 Task: Add option 1"Good pay".
Action: Mouse moved to (610, 145)
Screenshot: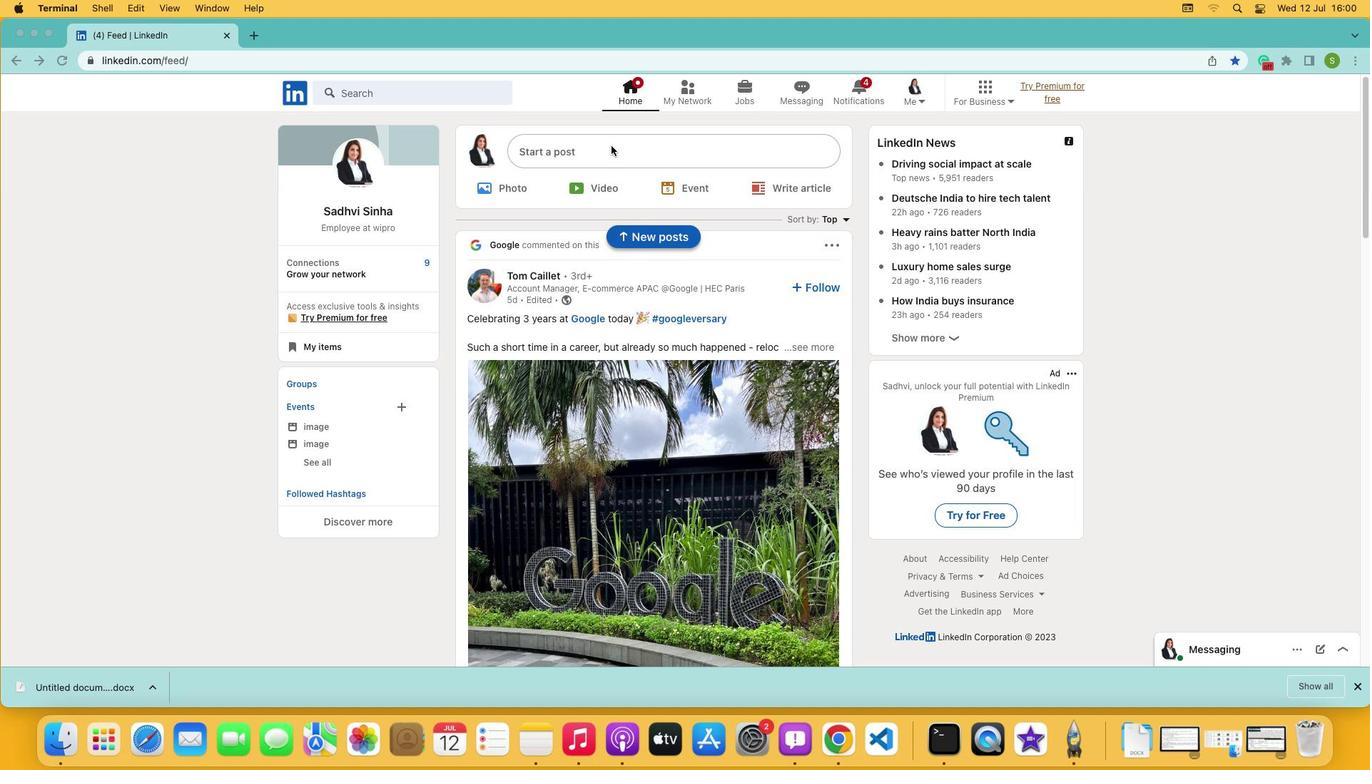 
Action: Mouse pressed left at (610, 145)
Screenshot: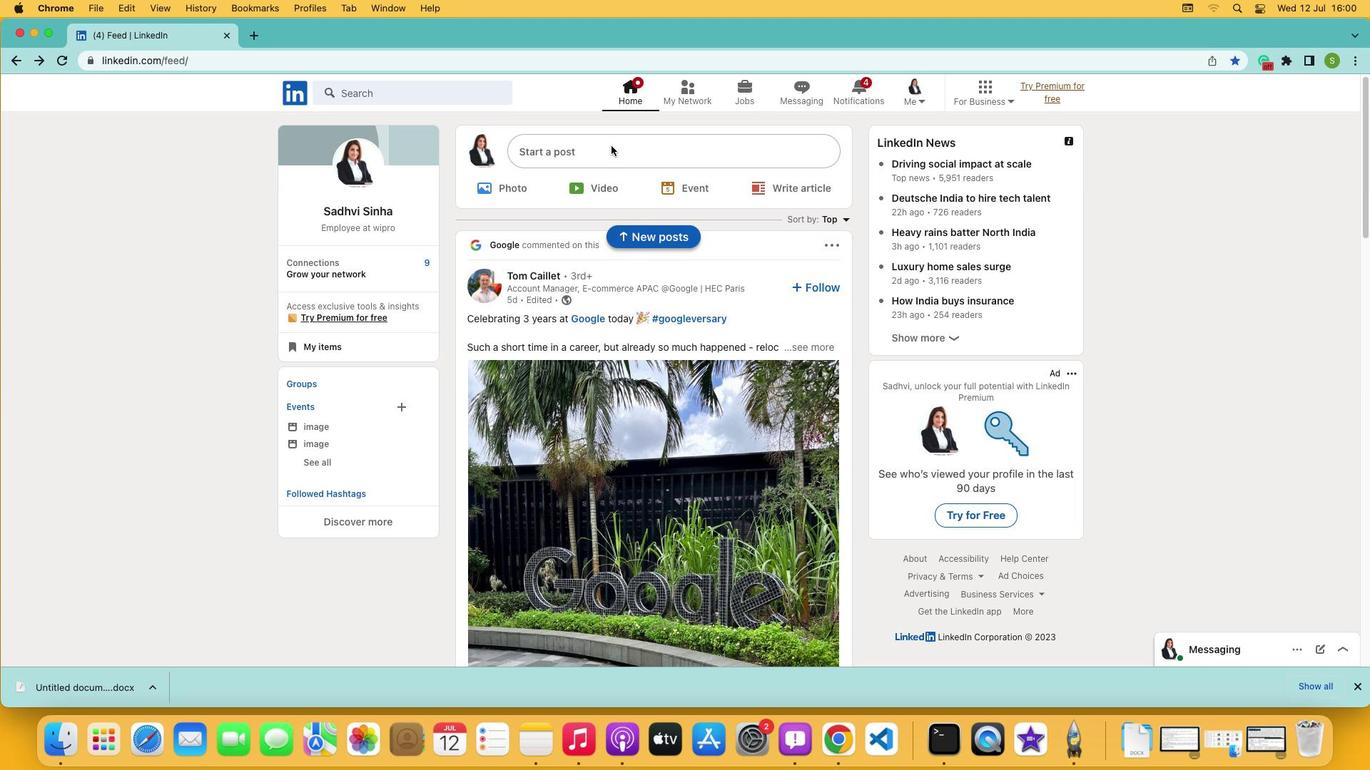 
Action: Mouse moved to (610, 145)
Screenshot: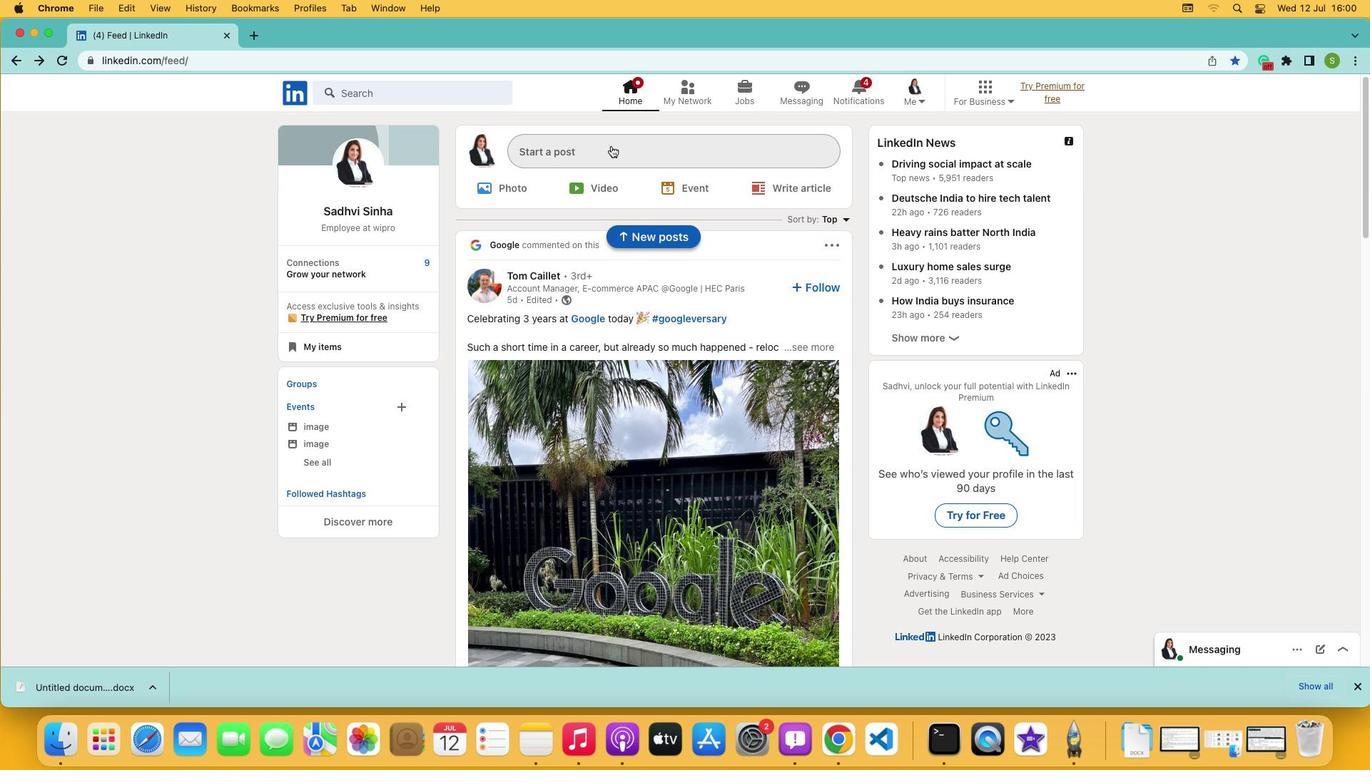 
Action: Mouse pressed left at (610, 145)
Screenshot: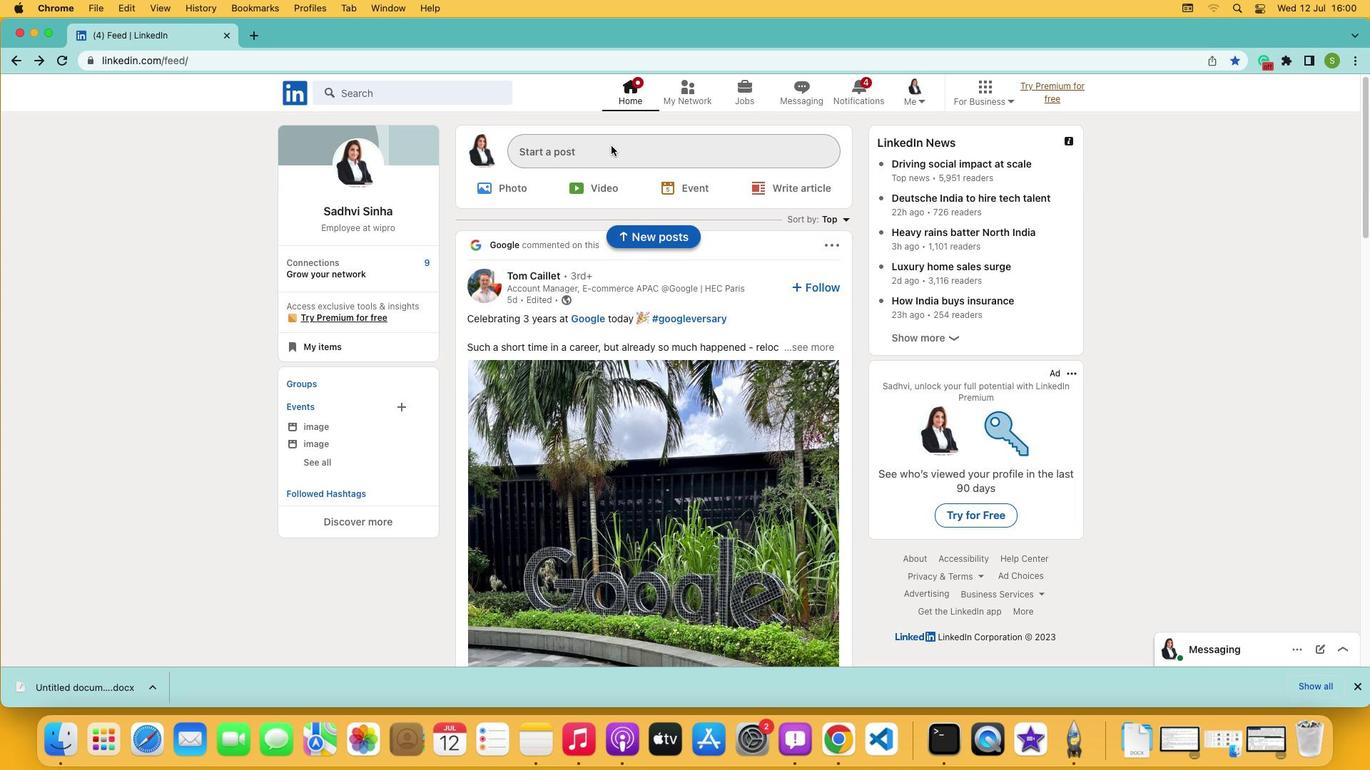 
Action: Mouse moved to (610, 433)
Screenshot: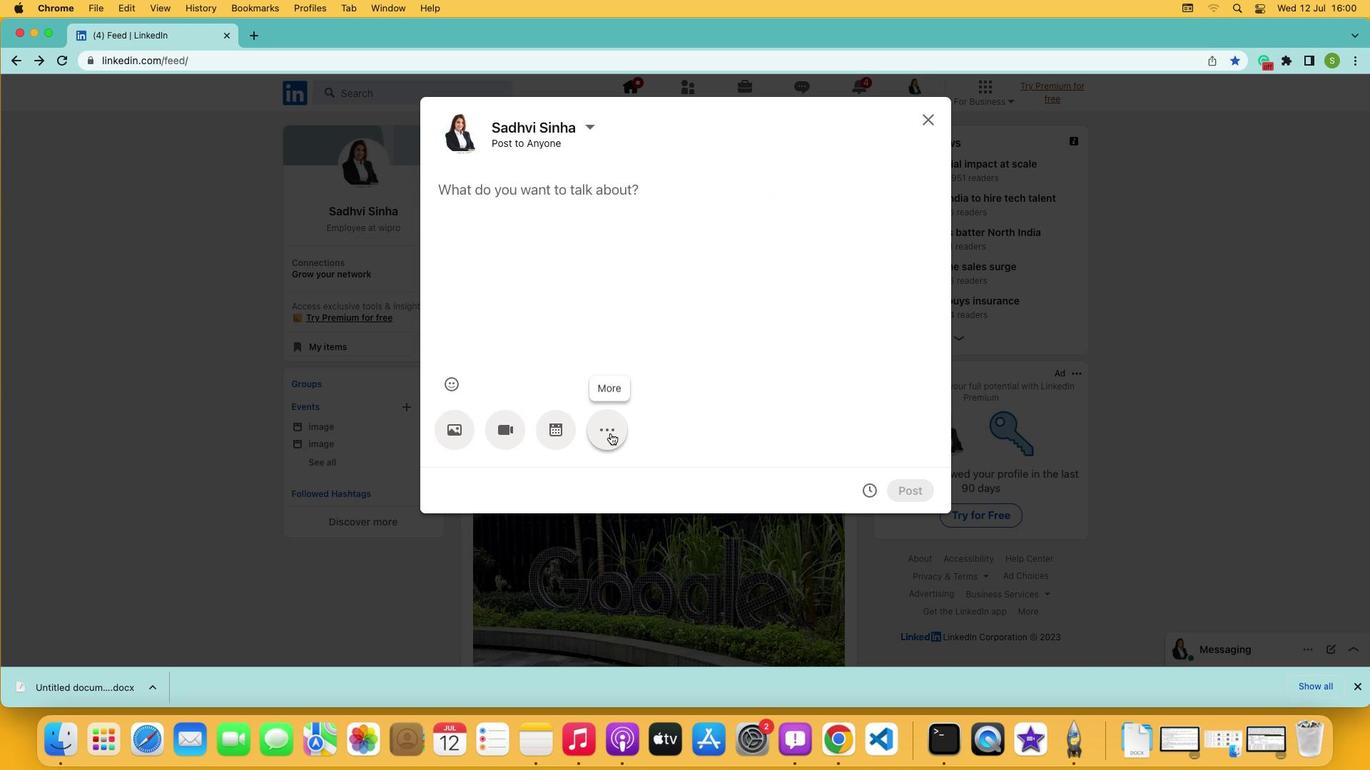 
Action: Mouse pressed left at (610, 433)
Screenshot: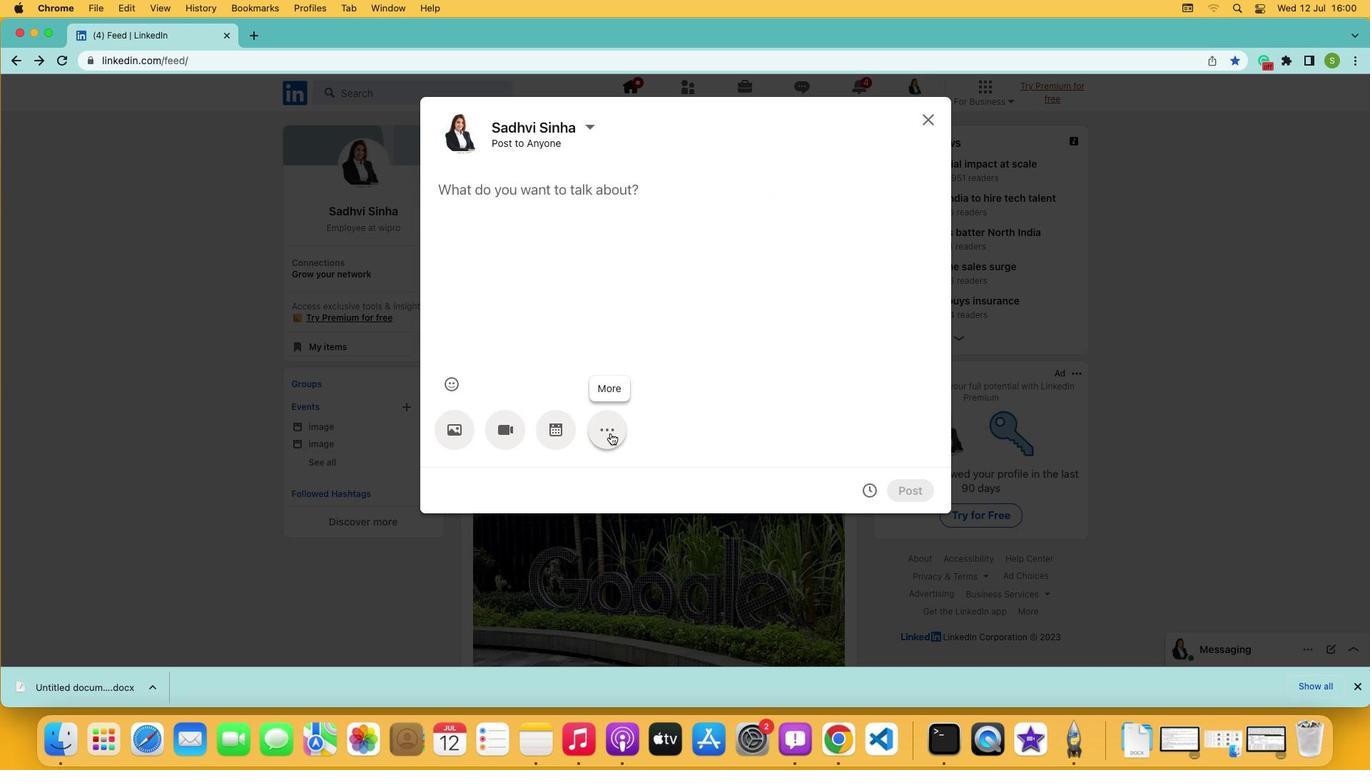 
Action: Mouse moved to (707, 435)
Screenshot: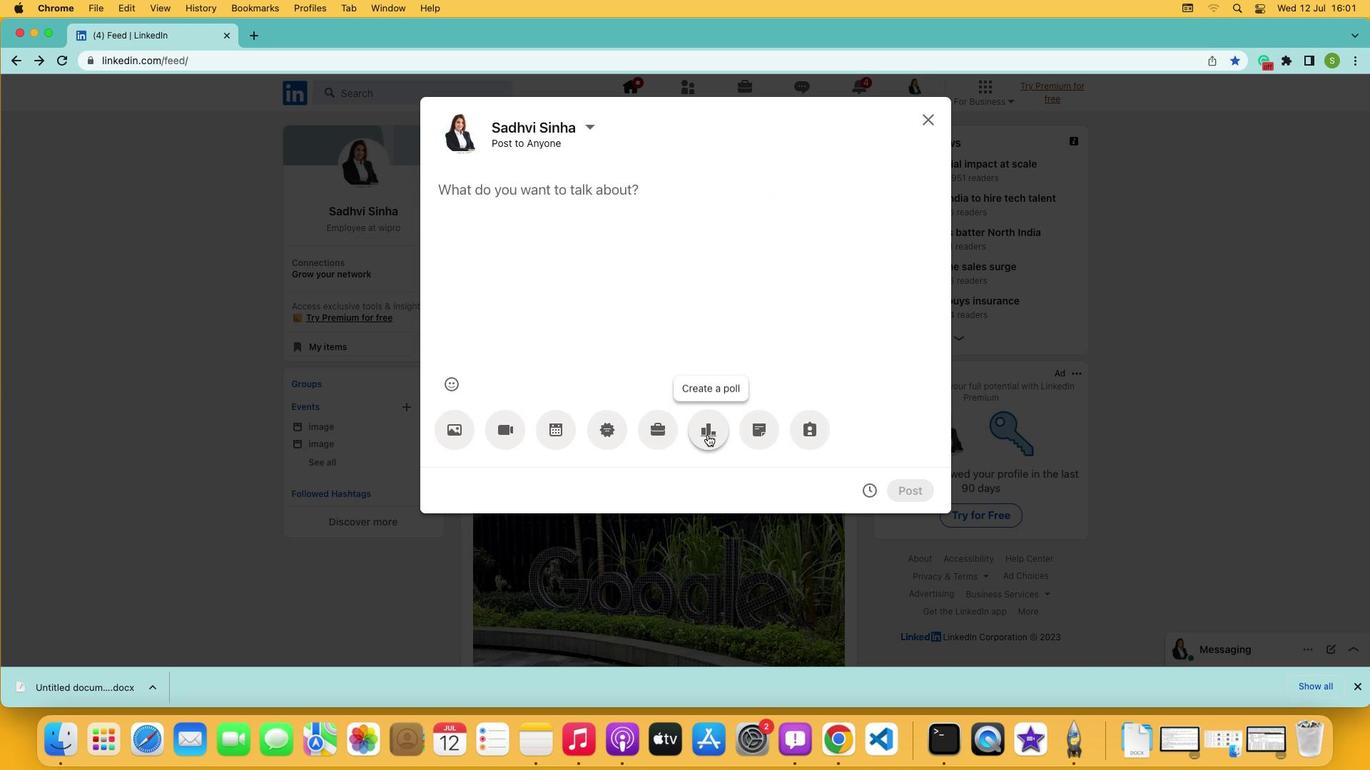 
Action: Mouse pressed left at (707, 435)
Screenshot: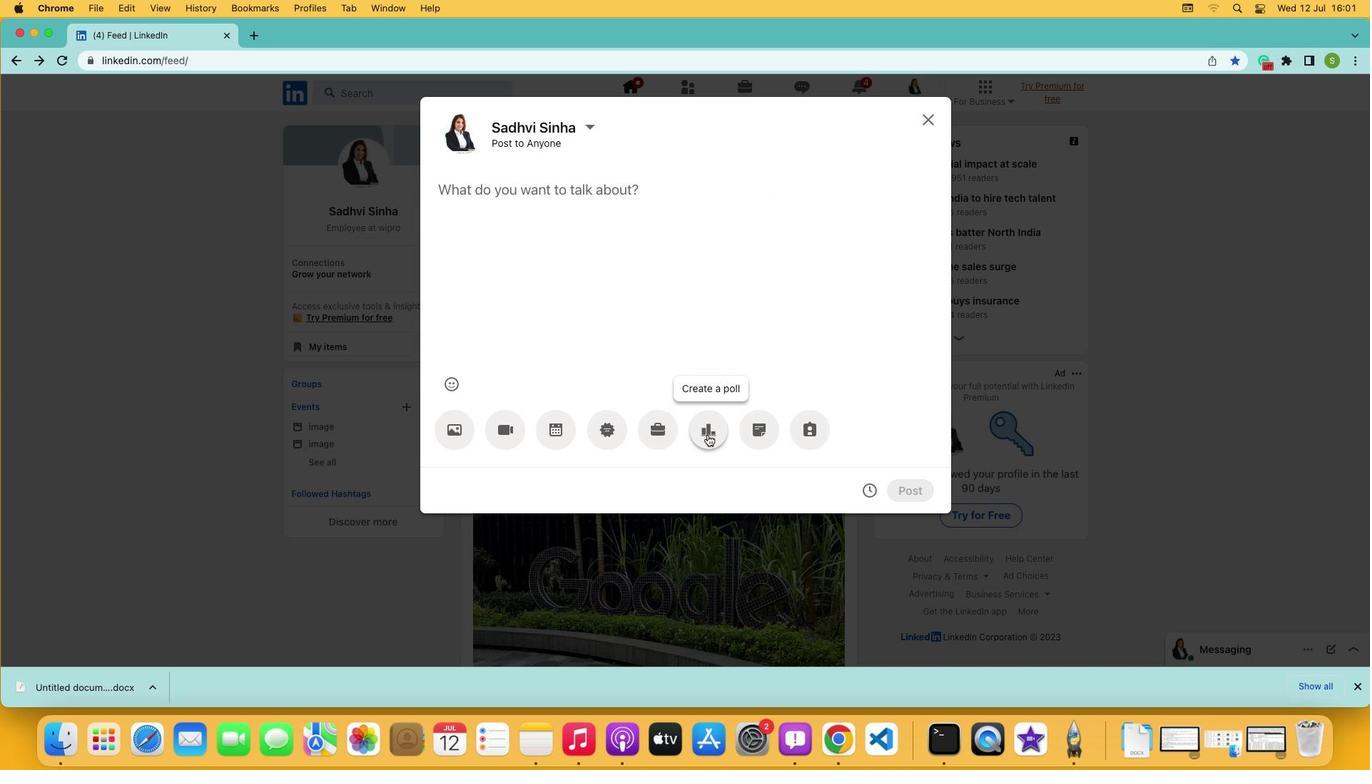 
Action: Mouse moved to (647, 253)
Screenshot: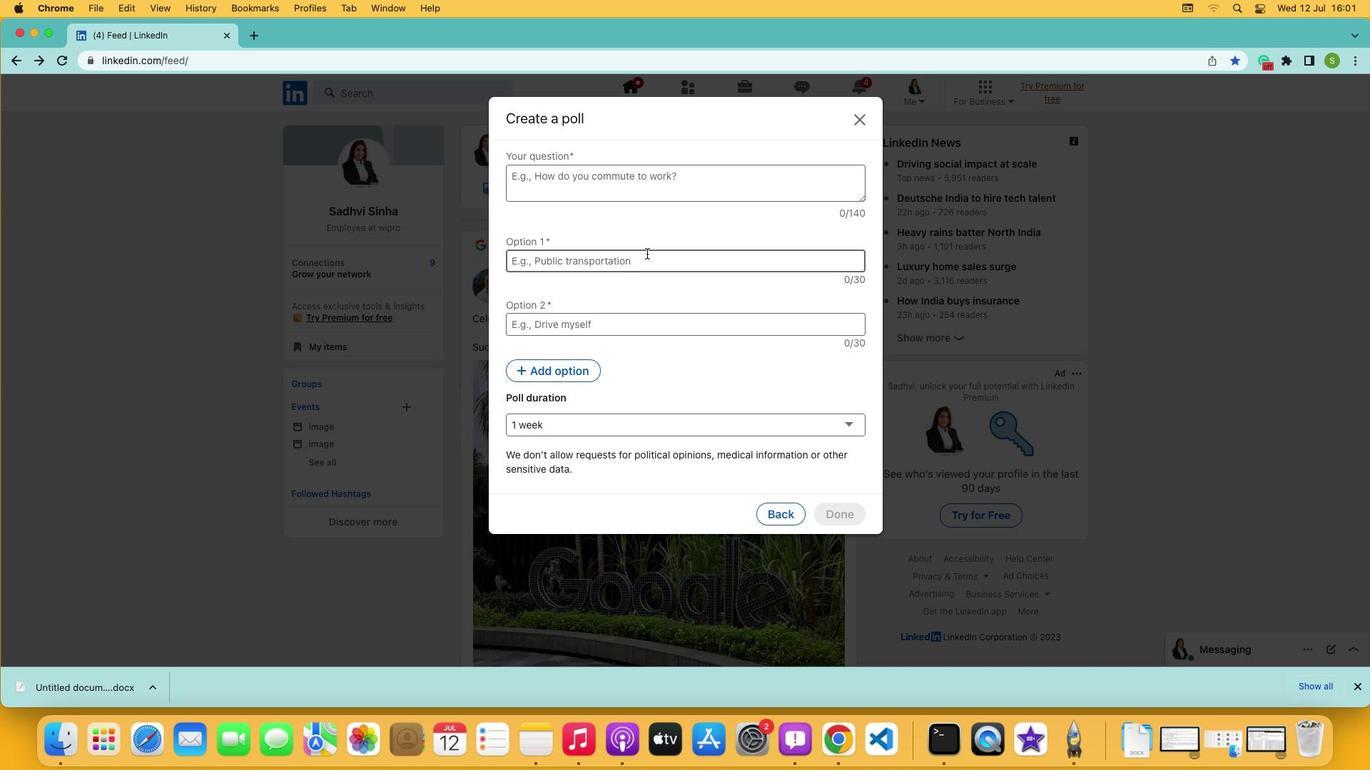 
Action: Mouse pressed left at (647, 253)
Screenshot: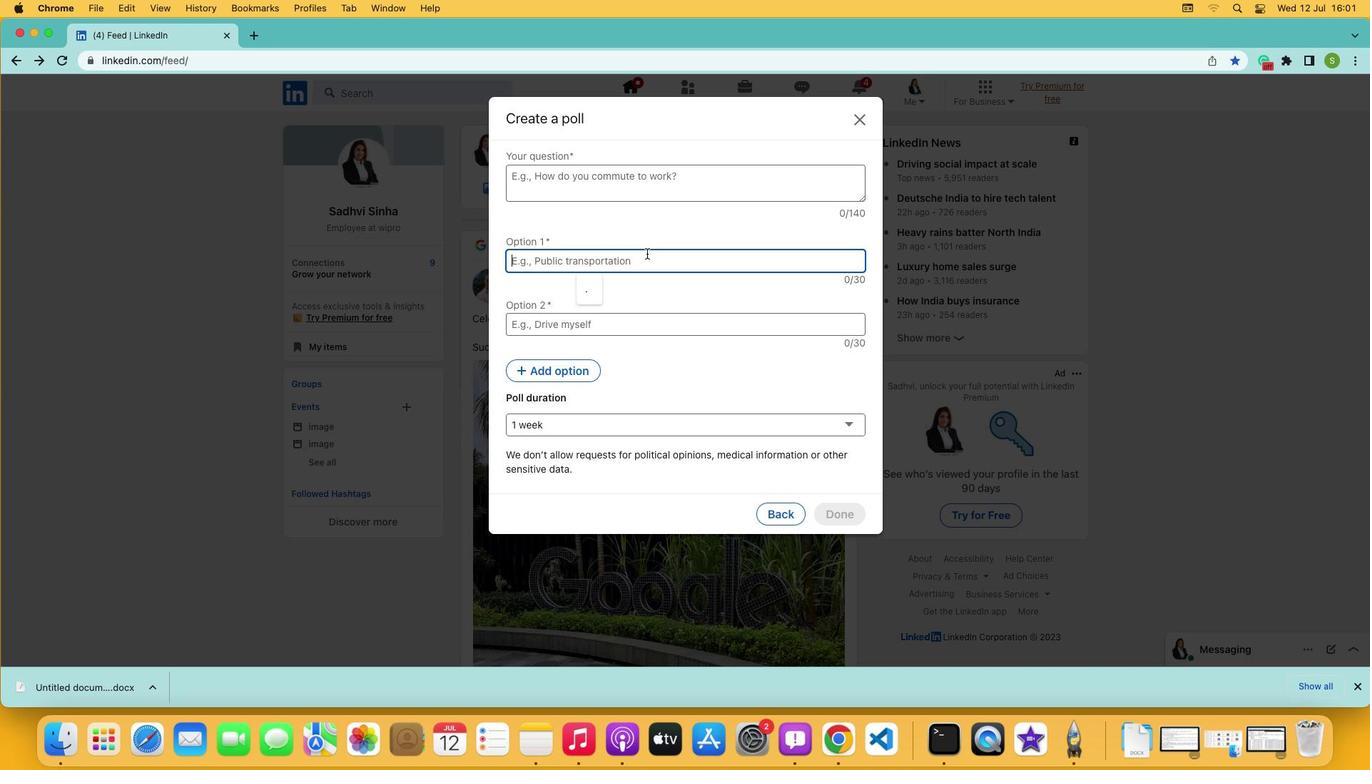 
Action: Mouse moved to (660, 263)
Screenshot: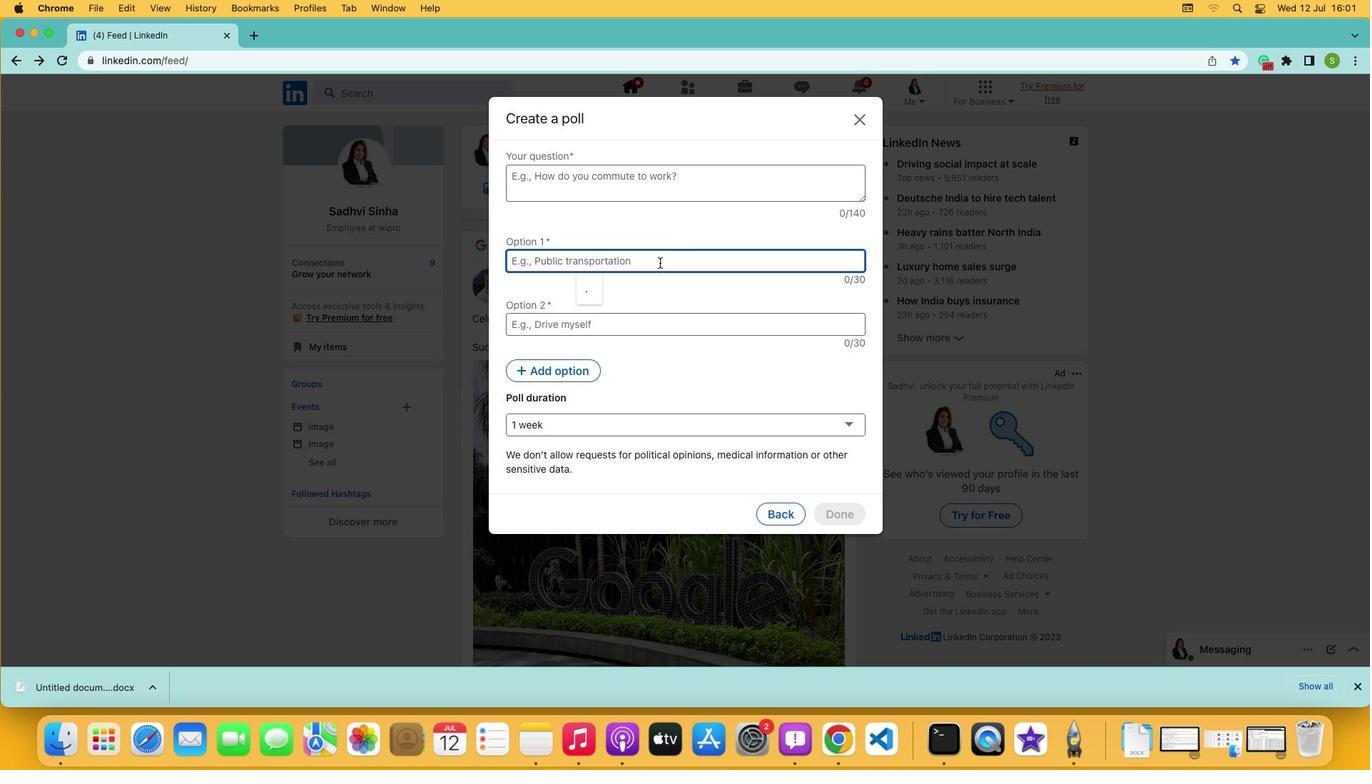 
Action: Key pressed Key.shift'G''o''o''d'Key.space'p''a''y'
Screenshot: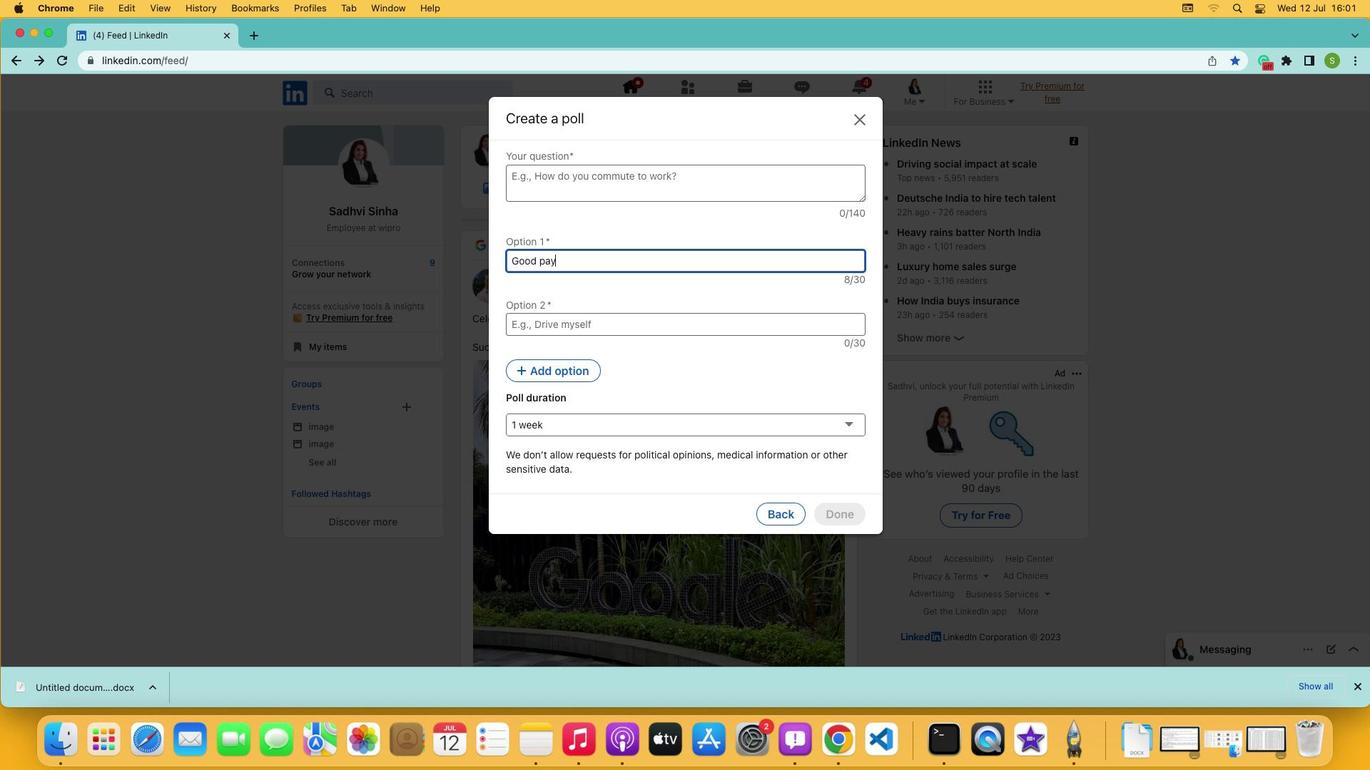 
